 Task: Create a due date automation trigger when advanced on, on the wednesday before a card is due add fields without custom field "Resume" set to a number greater than 1 and greater or equal to 10 at 11:00 AM.
Action: Mouse moved to (1000, 73)
Screenshot: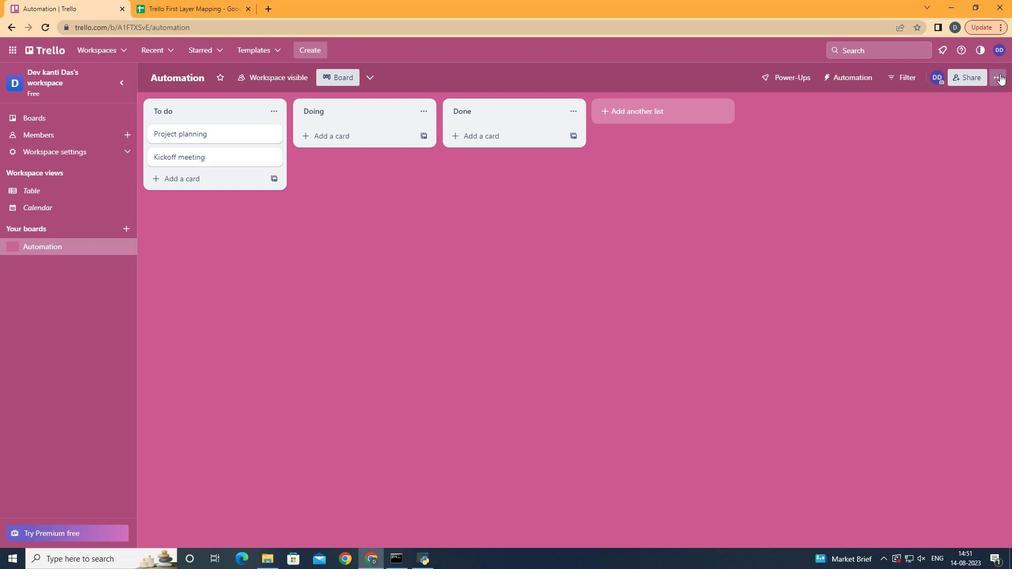 
Action: Mouse pressed left at (1000, 73)
Screenshot: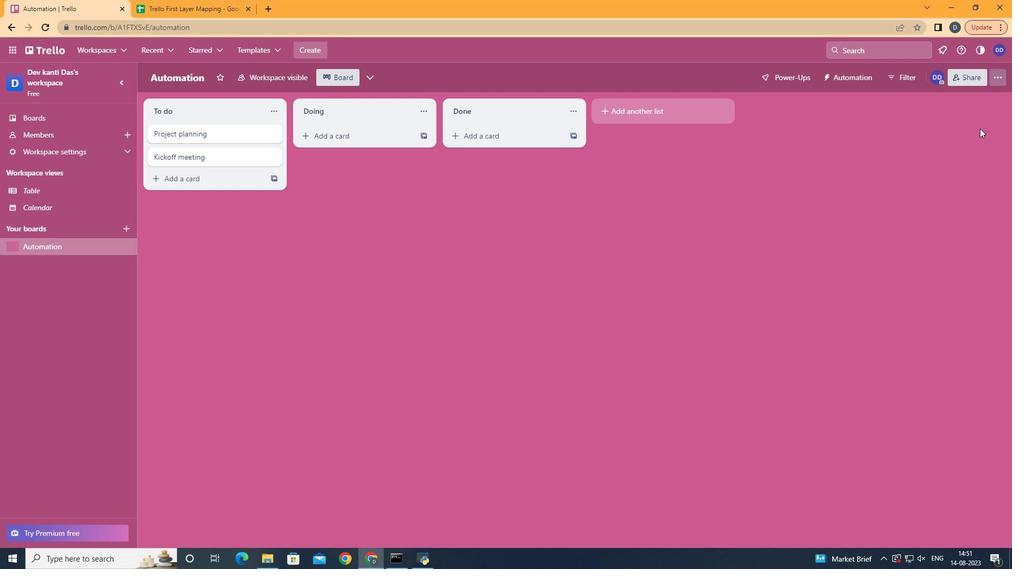 
Action: Mouse moved to (943, 229)
Screenshot: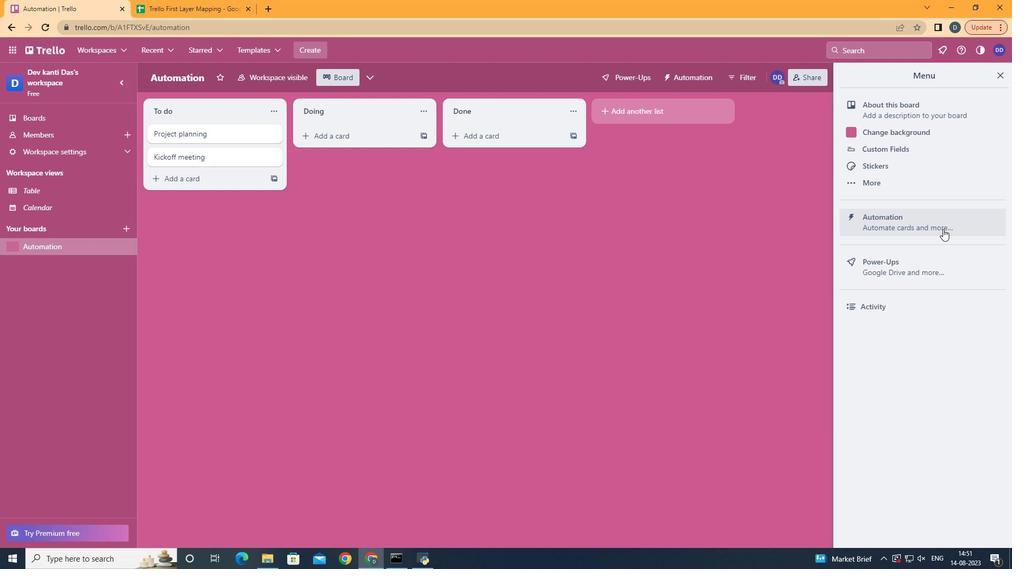 
Action: Mouse pressed left at (943, 229)
Screenshot: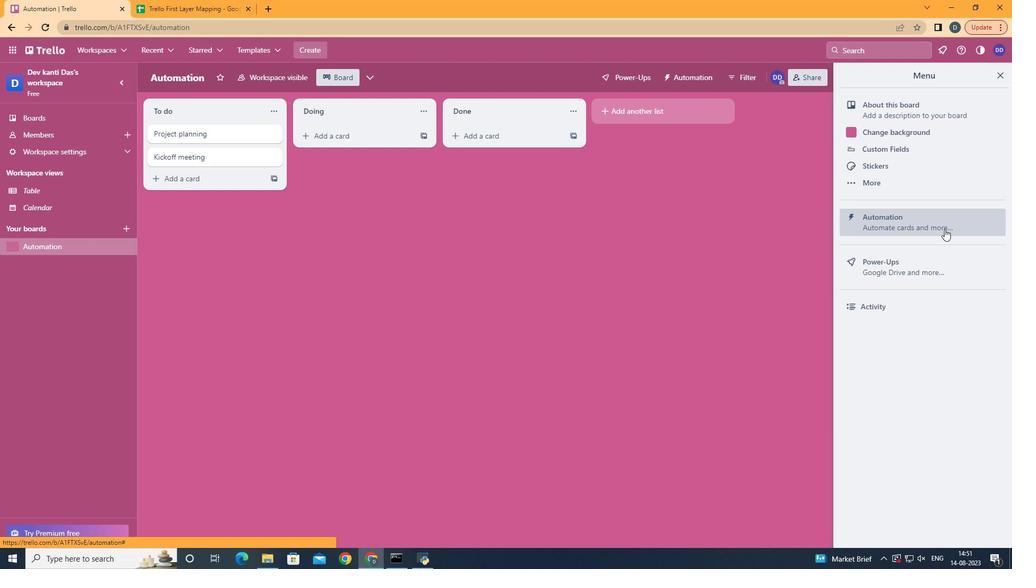 
Action: Mouse moved to (198, 213)
Screenshot: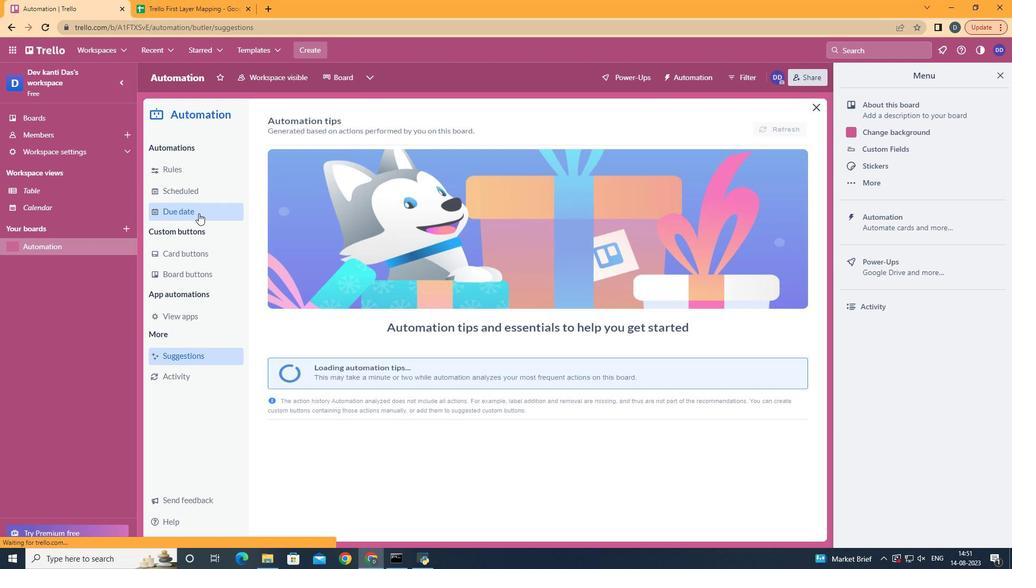 
Action: Mouse pressed left at (198, 213)
Screenshot: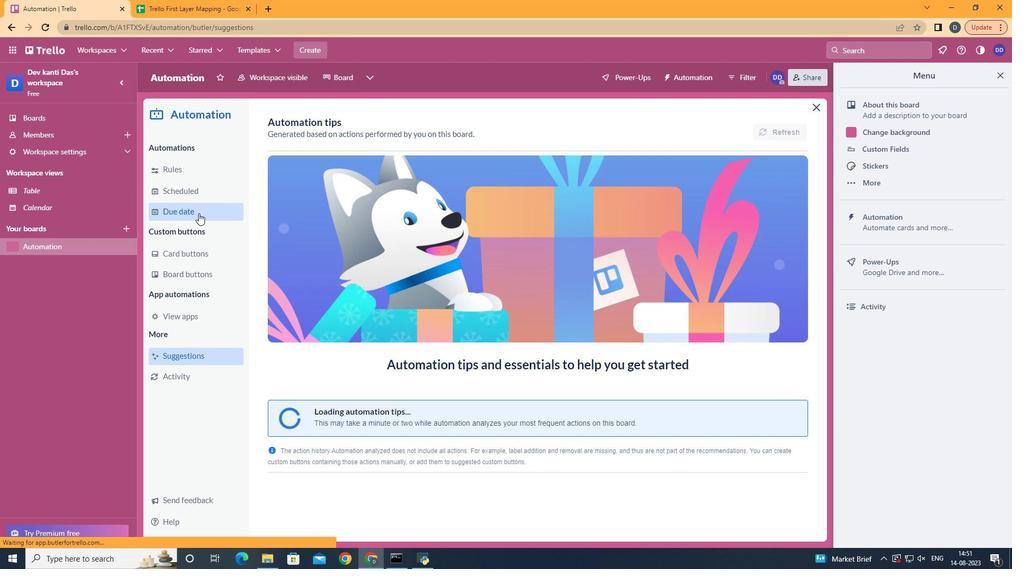 
Action: Mouse moved to (734, 128)
Screenshot: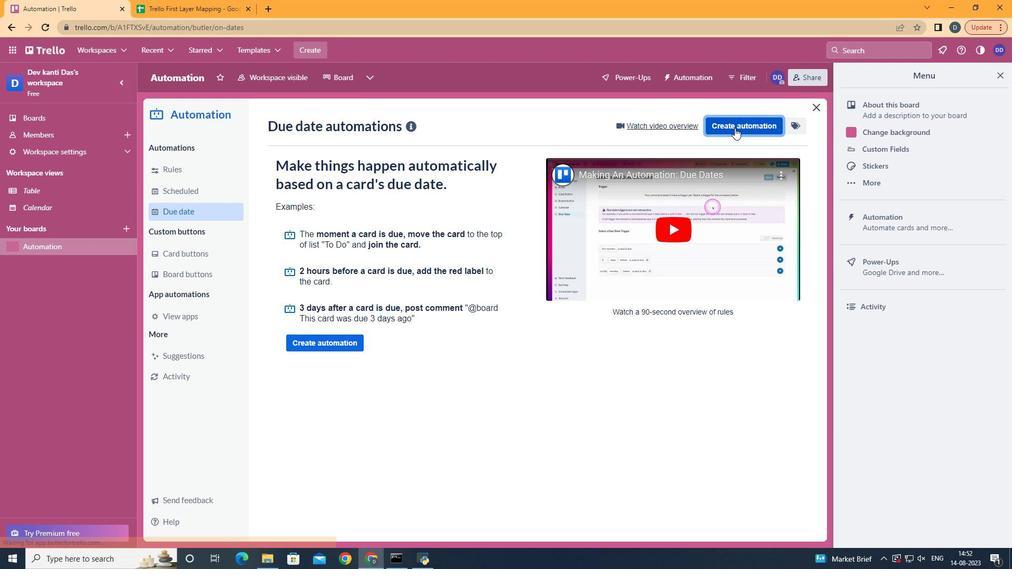 
Action: Mouse pressed left at (734, 128)
Screenshot: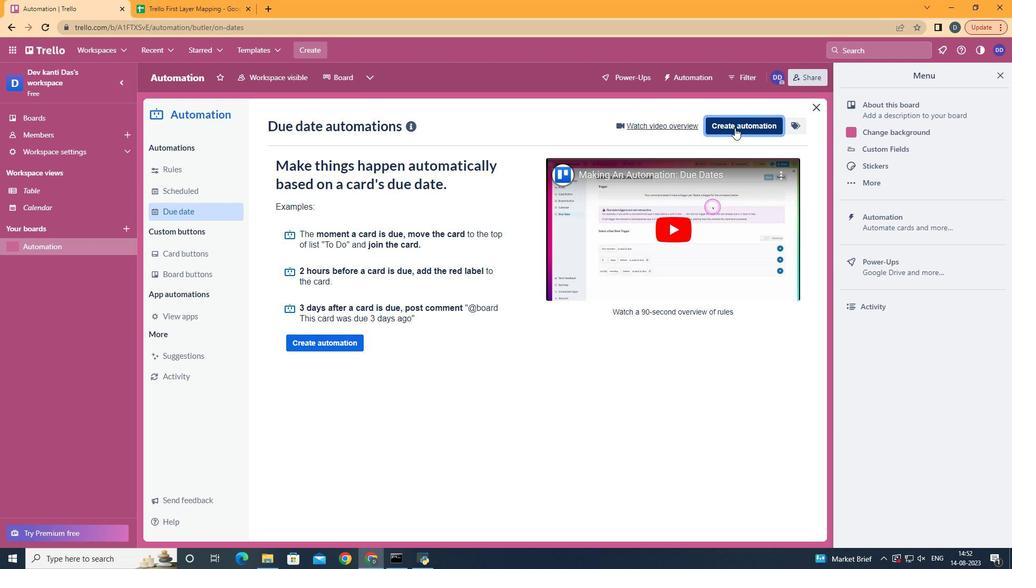 
Action: Mouse moved to (506, 228)
Screenshot: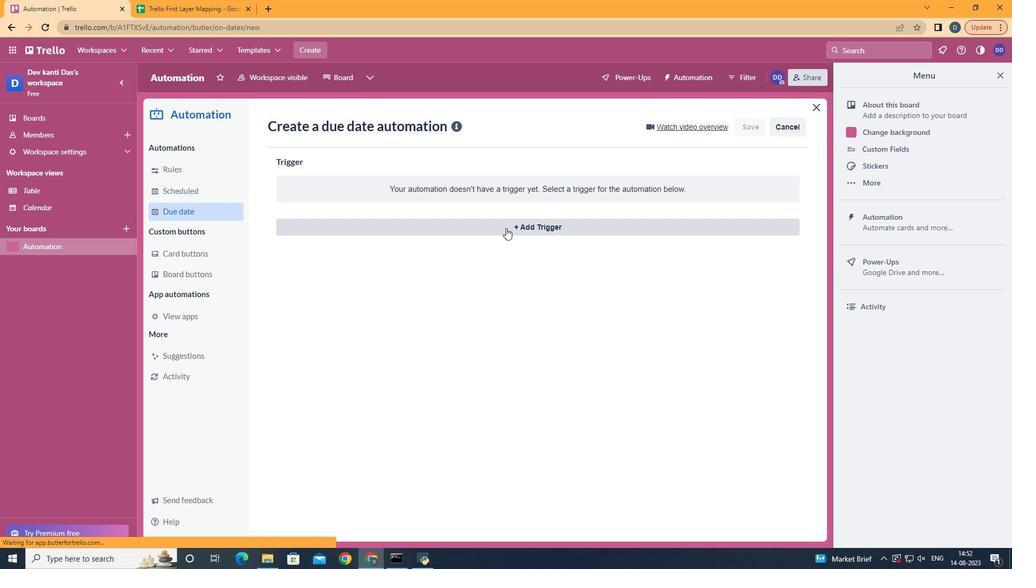 
Action: Mouse pressed left at (506, 228)
Screenshot: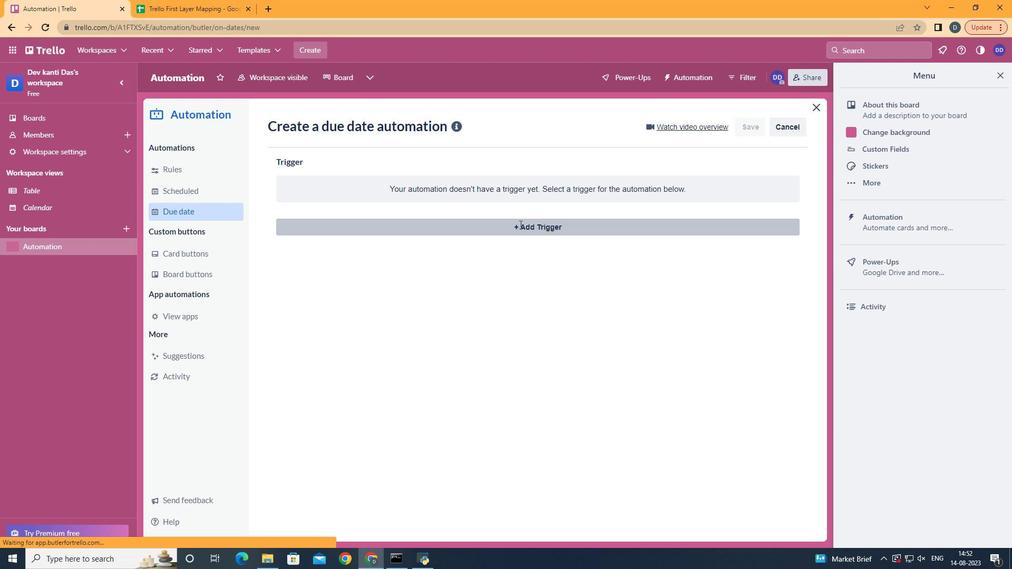 
Action: Mouse moved to (342, 312)
Screenshot: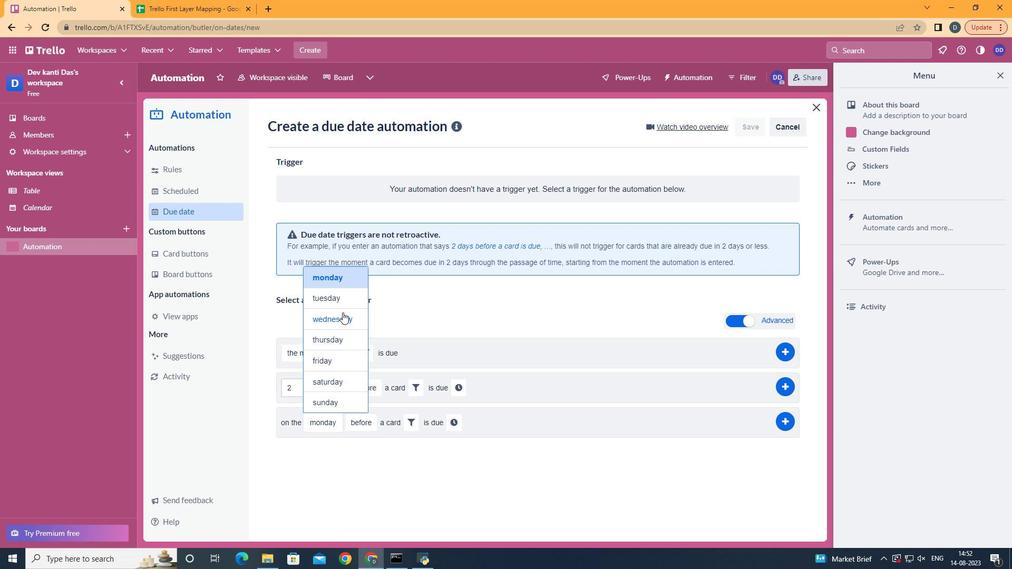 
Action: Mouse pressed left at (342, 312)
Screenshot: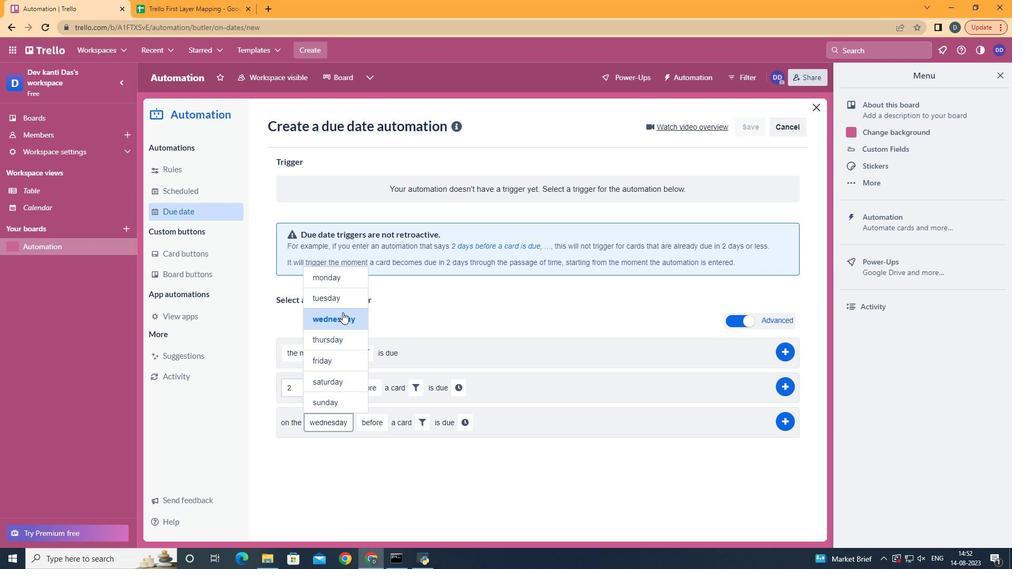 
Action: Mouse moved to (409, 425)
Screenshot: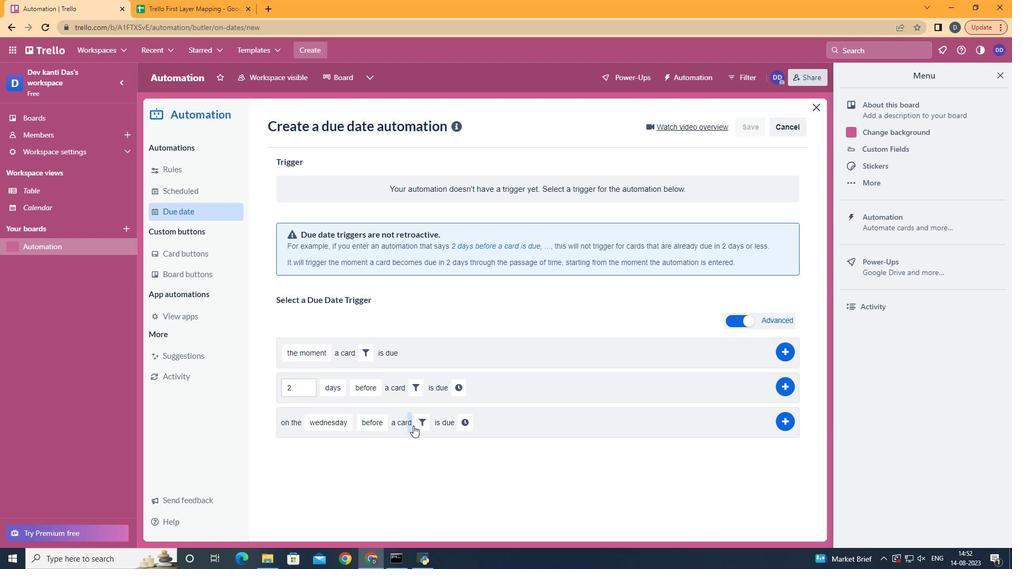 
Action: Mouse pressed left at (409, 425)
Screenshot: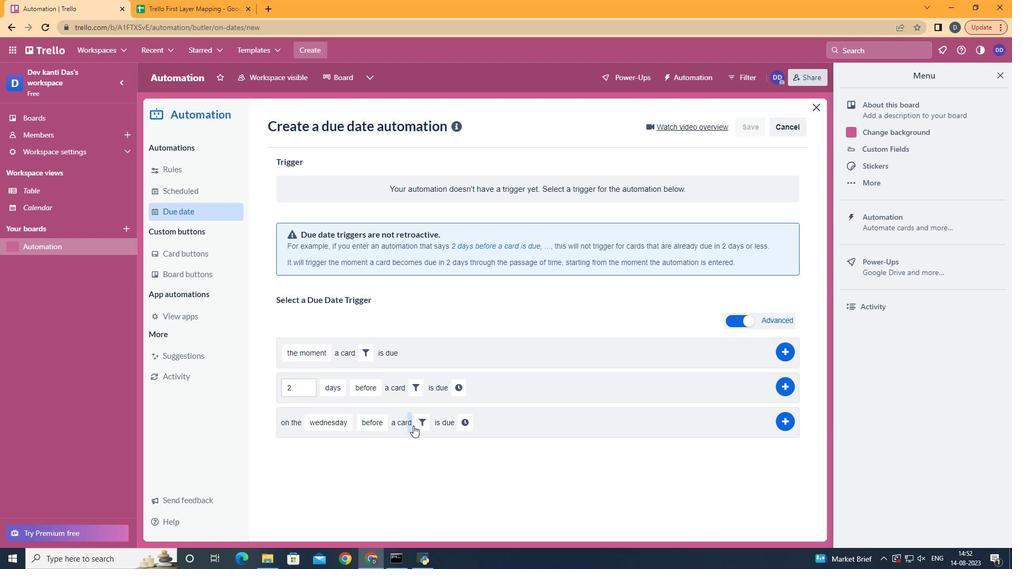 
Action: Mouse moved to (414, 425)
Screenshot: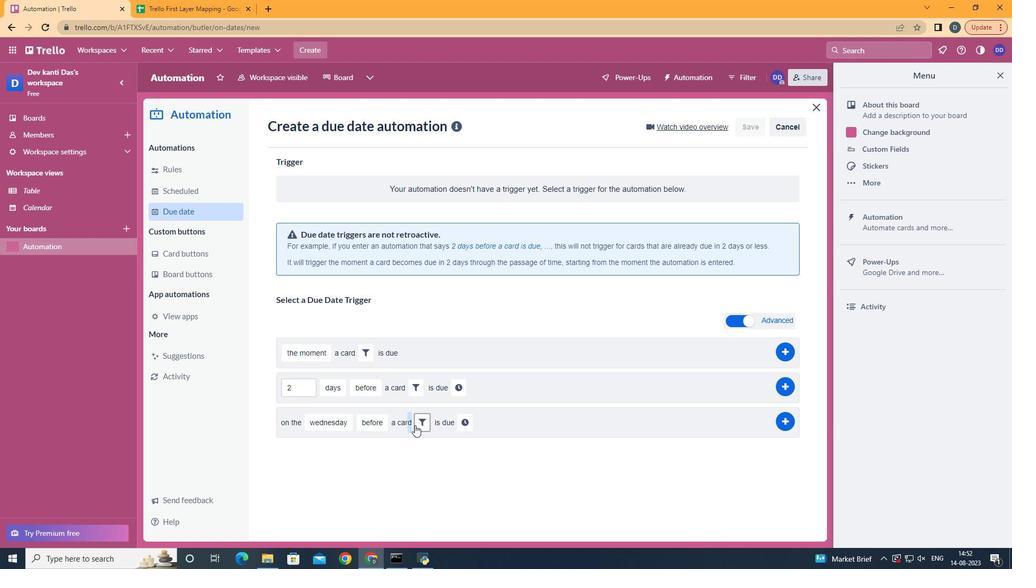 
Action: Mouse pressed left at (414, 425)
Screenshot: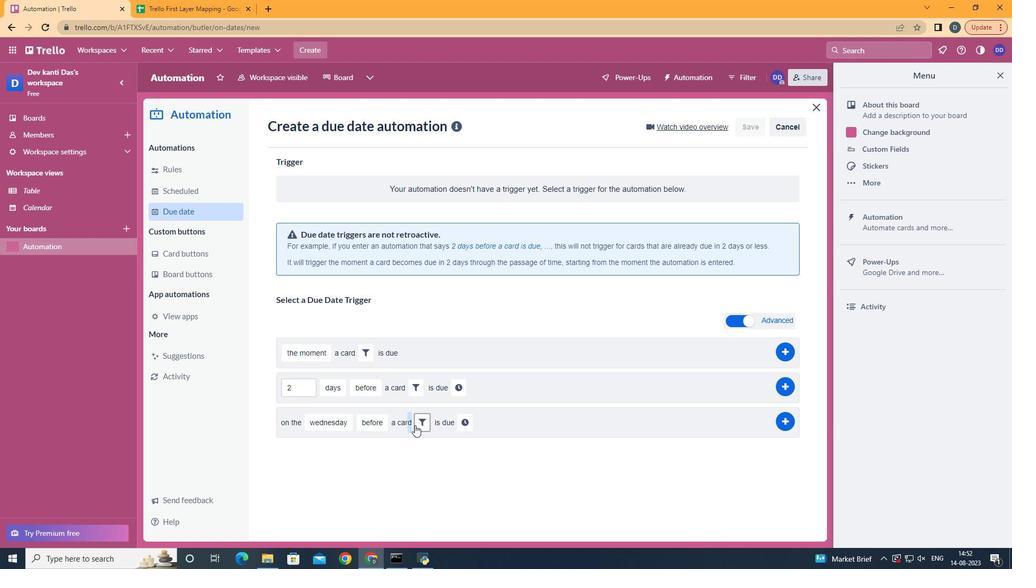 
Action: Mouse moved to (579, 450)
Screenshot: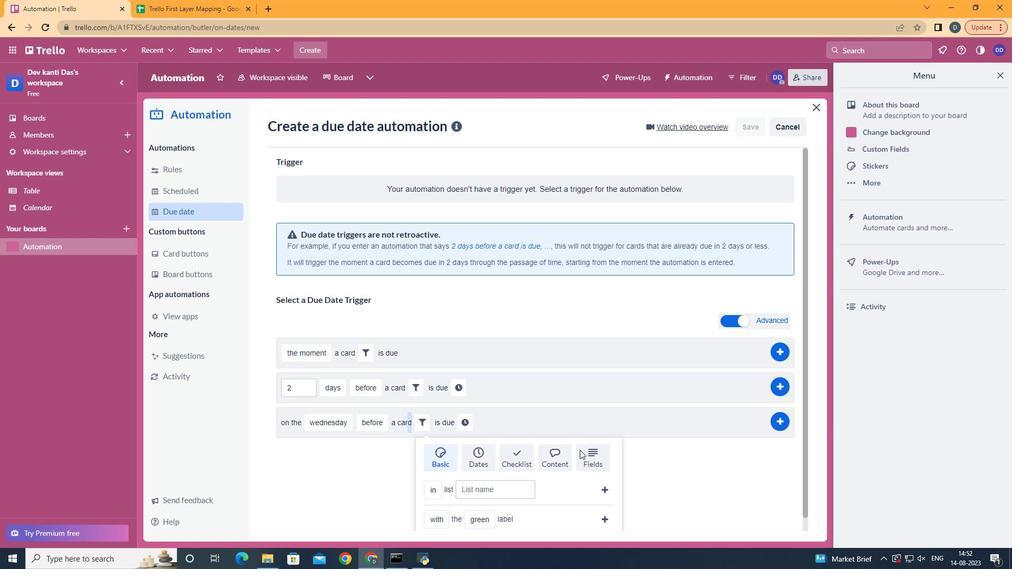 
Action: Mouse pressed left at (579, 450)
Screenshot: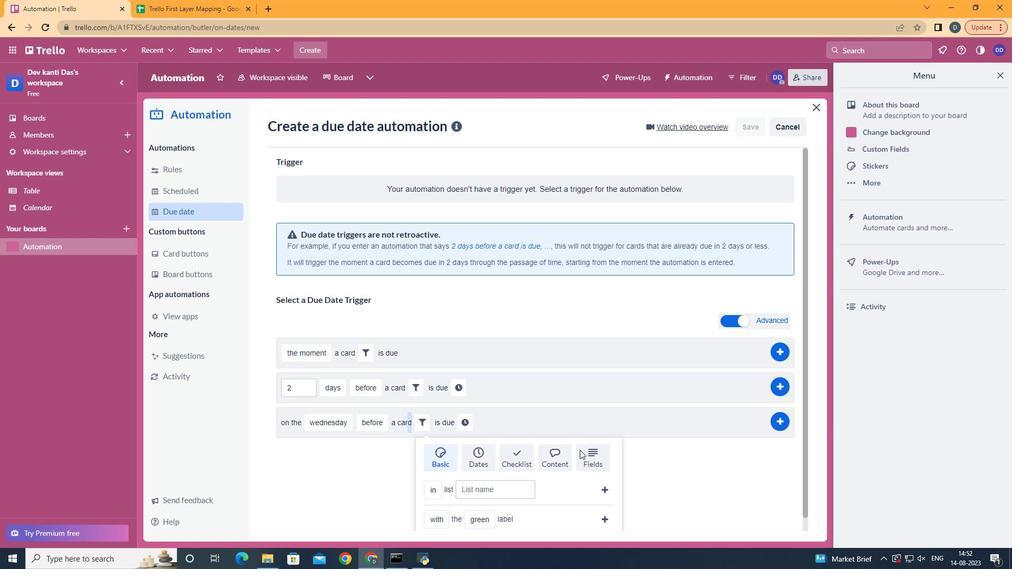 
Action: Mouse scrolled (579, 449) with delta (0, 0)
Screenshot: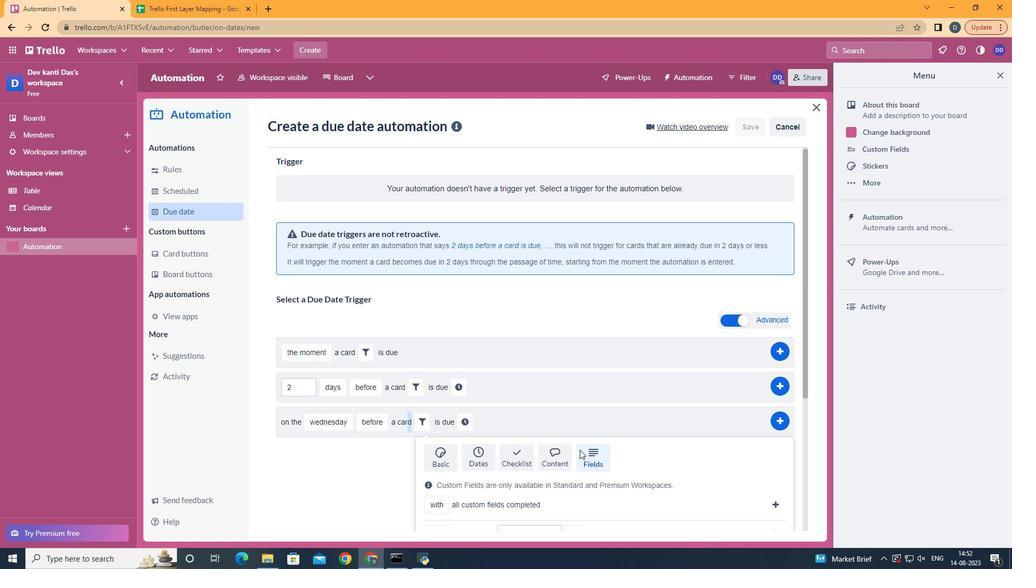 
Action: Mouse scrolled (579, 449) with delta (0, 0)
Screenshot: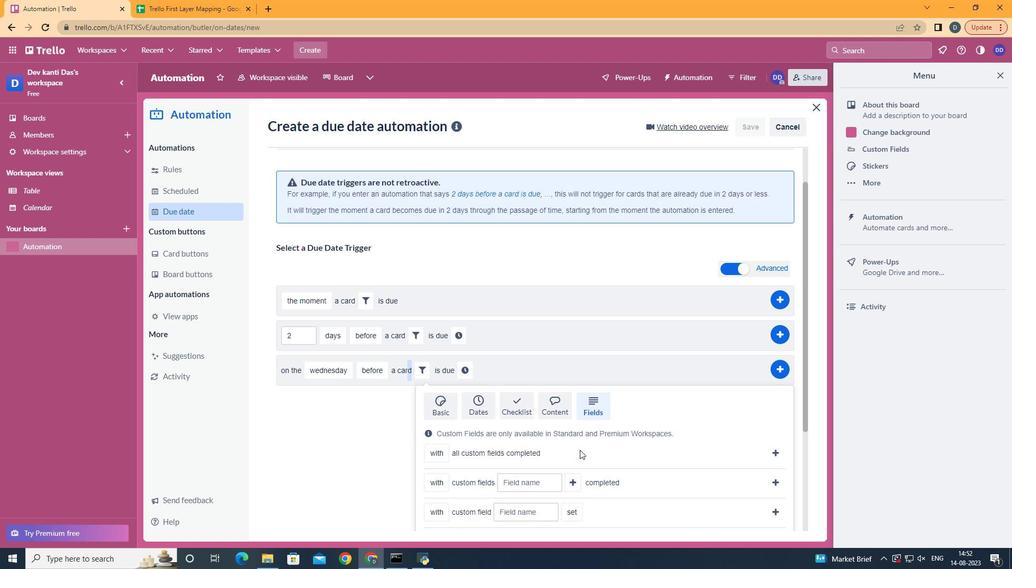 
Action: Mouse scrolled (579, 449) with delta (0, 0)
Screenshot: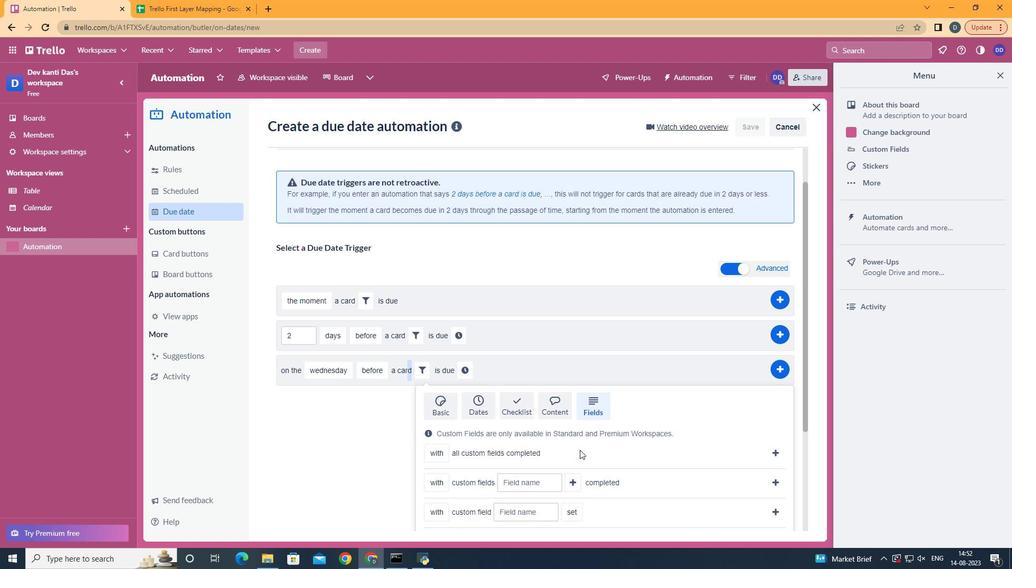 
Action: Mouse scrolled (579, 449) with delta (0, 0)
Screenshot: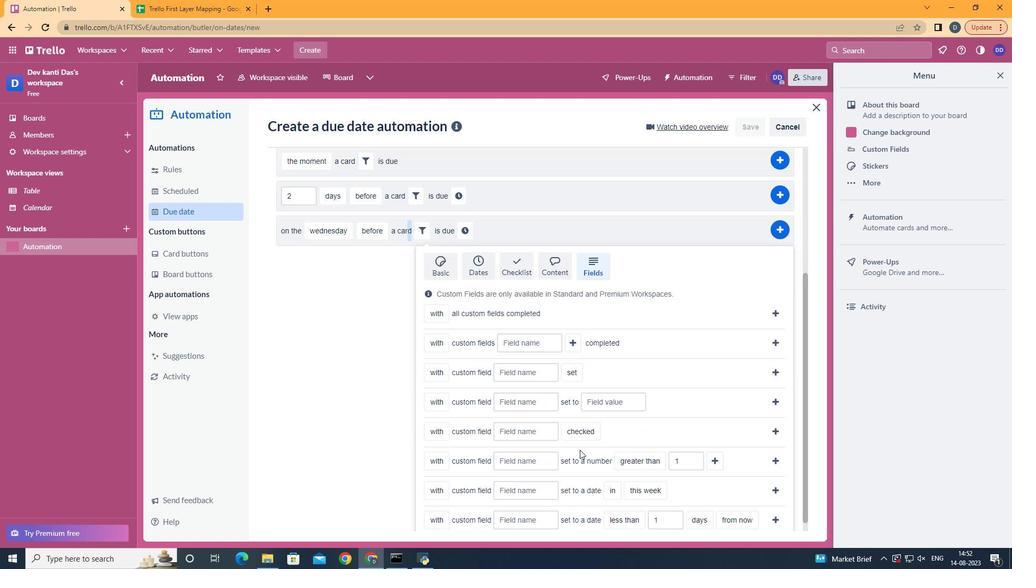 
Action: Mouse scrolled (579, 449) with delta (0, 0)
Screenshot: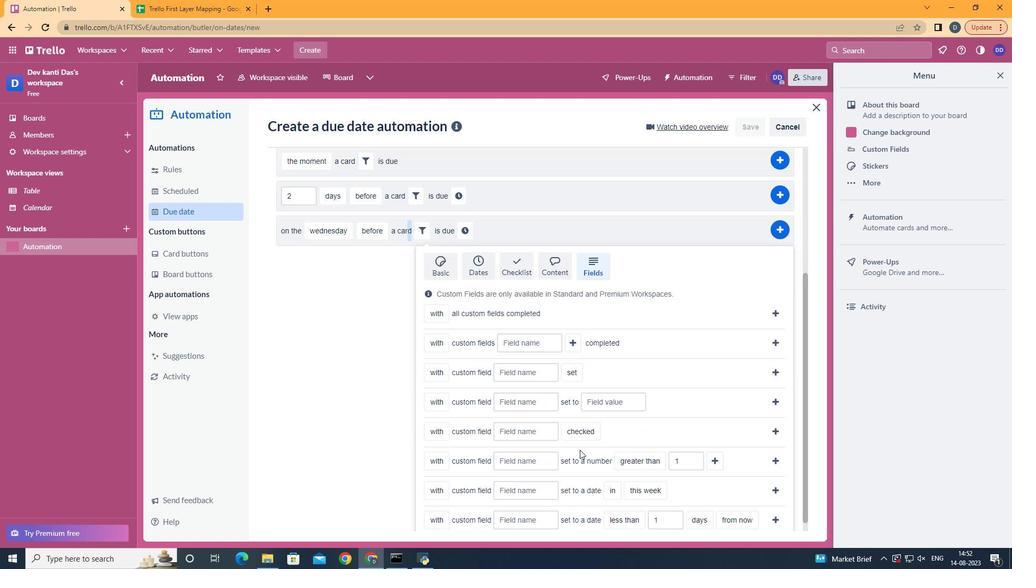 
Action: Mouse scrolled (579, 449) with delta (0, 0)
Screenshot: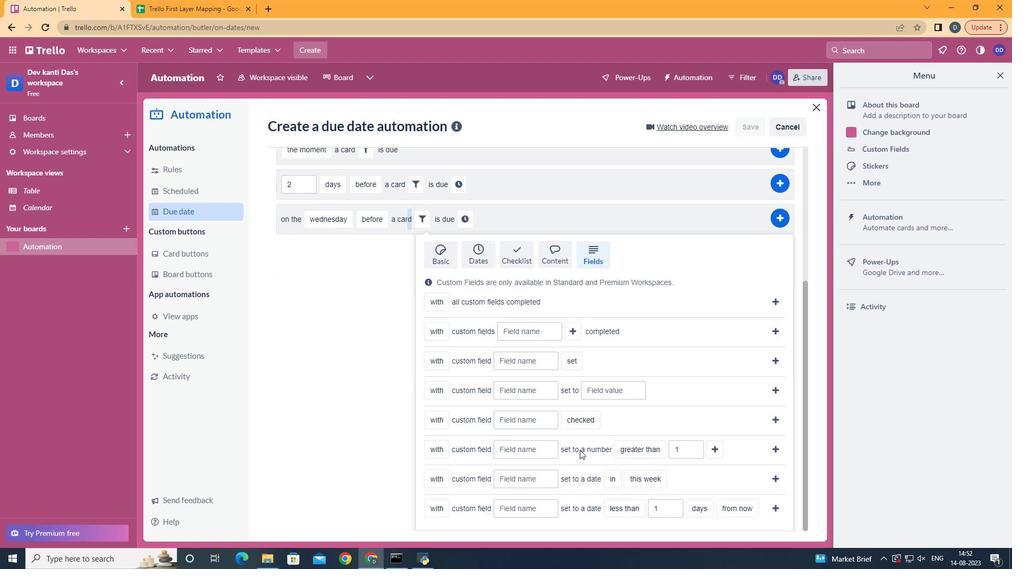 
Action: Mouse scrolled (579, 449) with delta (0, 0)
Screenshot: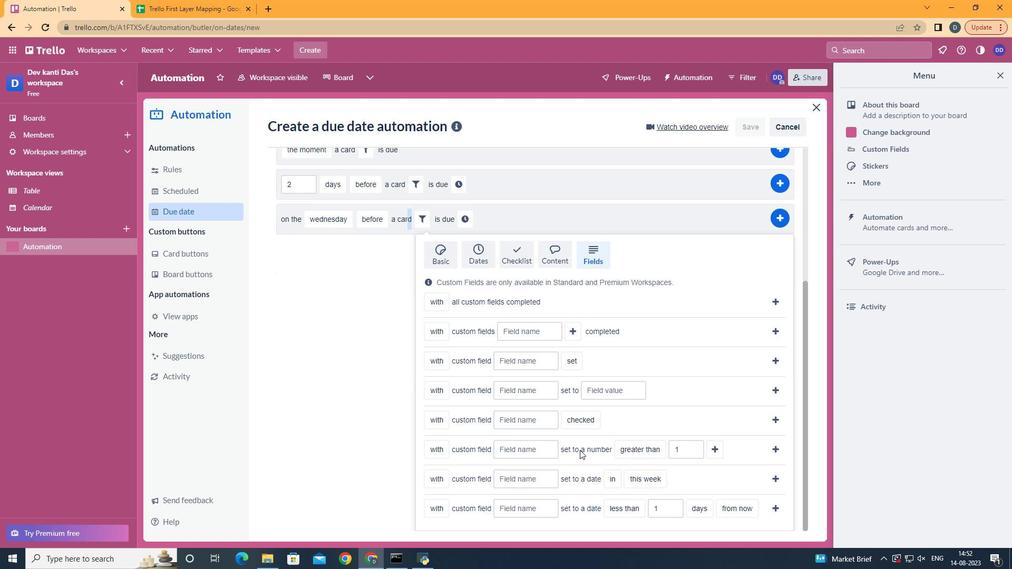 
Action: Mouse scrolled (579, 449) with delta (0, 0)
Screenshot: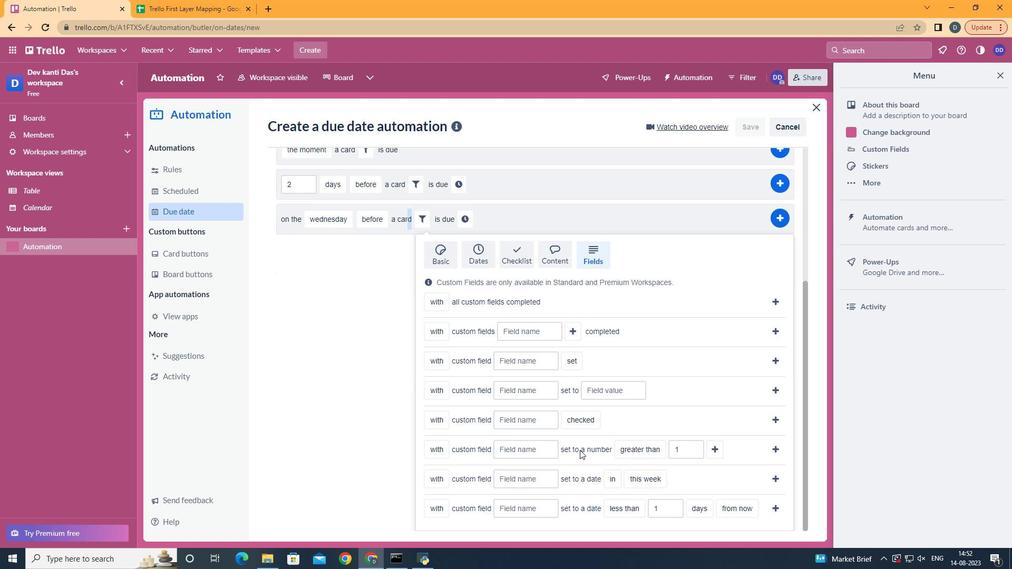 
Action: Mouse scrolled (579, 449) with delta (0, 0)
Screenshot: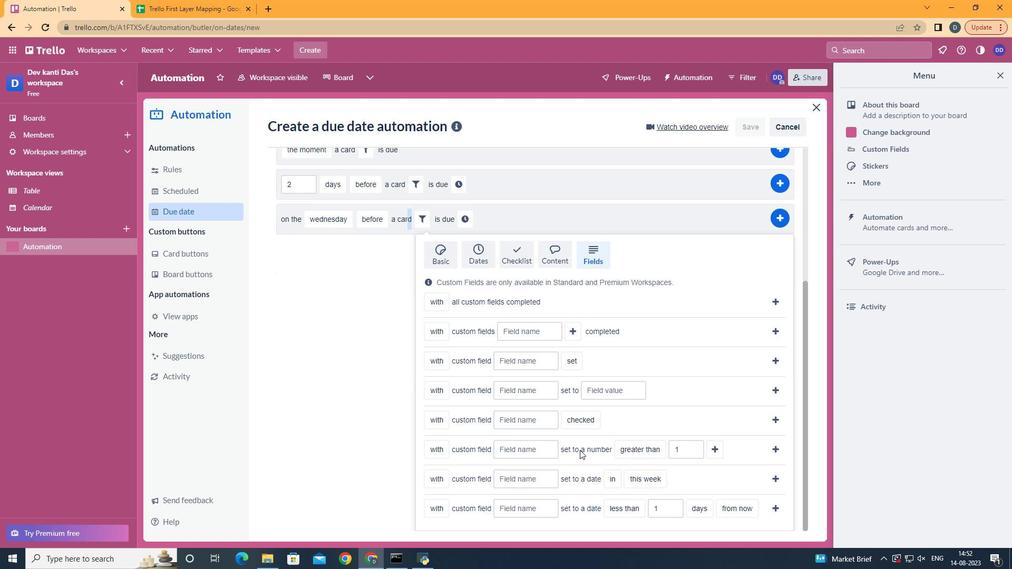 
Action: Mouse scrolled (579, 449) with delta (0, 0)
Screenshot: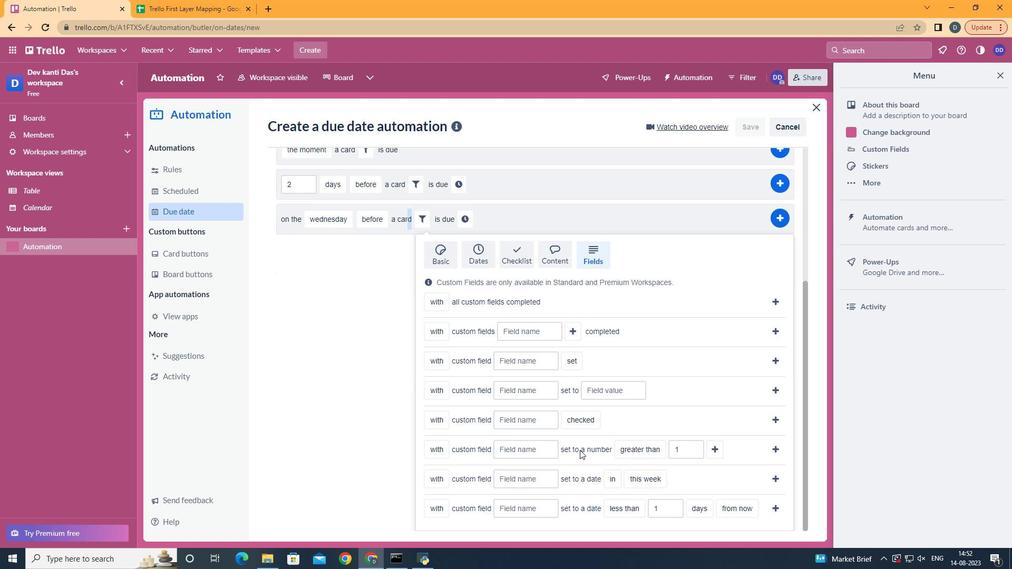 
Action: Mouse scrolled (579, 449) with delta (0, 0)
Screenshot: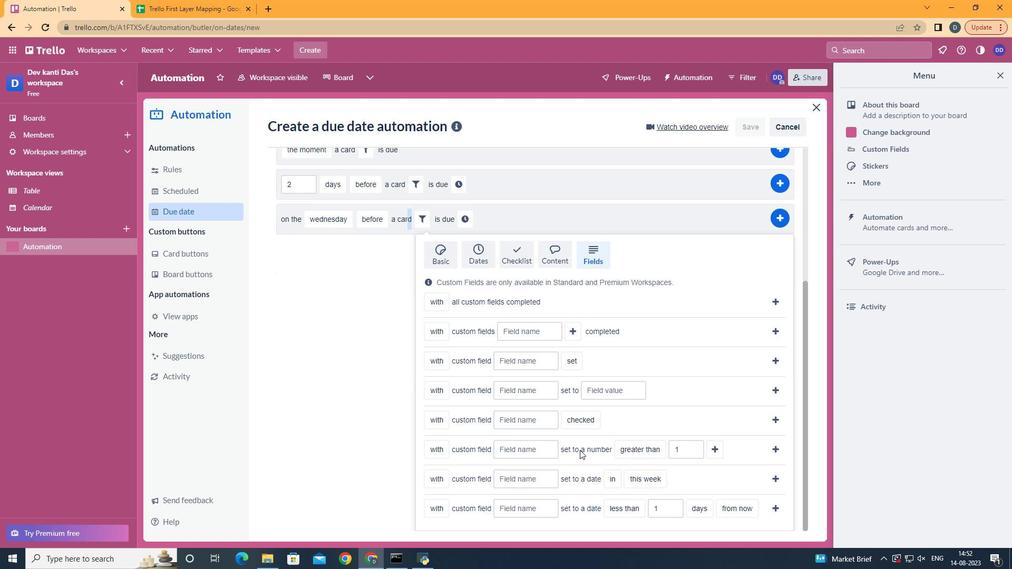 
Action: Mouse moved to (450, 489)
Screenshot: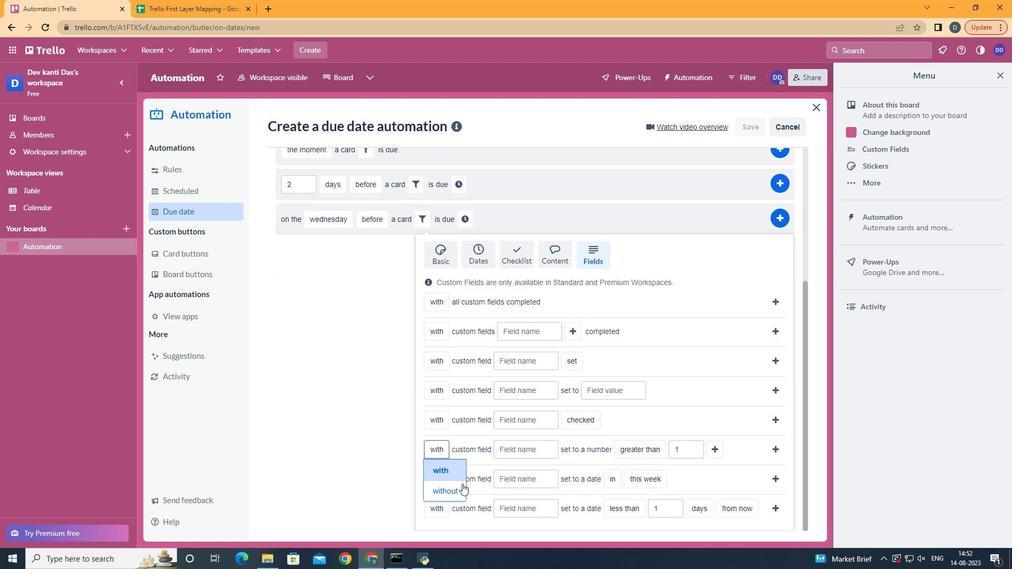 
Action: Mouse pressed left at (450, 489)
Screenshot: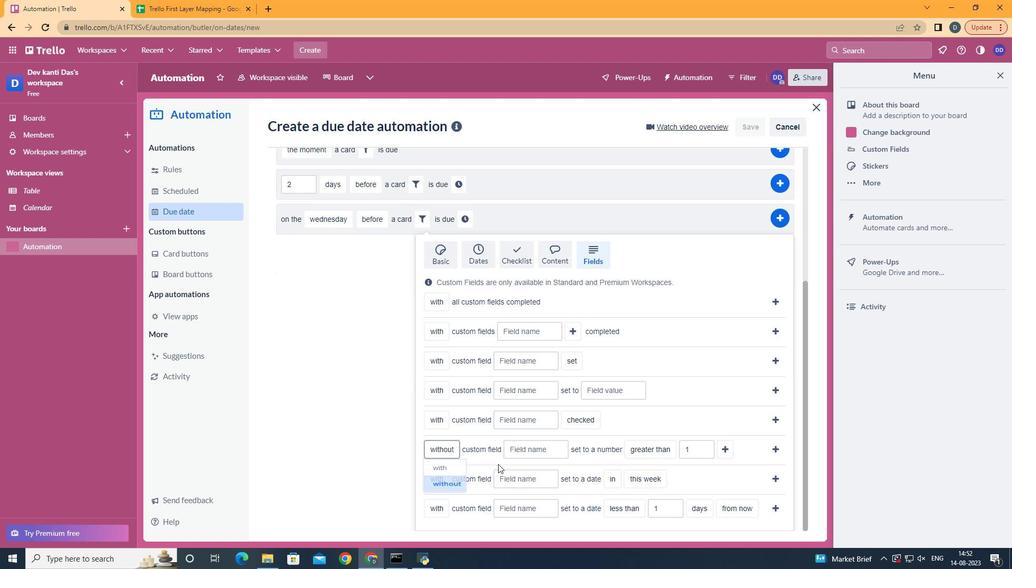 
Action: Mouse moved to (521, 449)
Screenshot: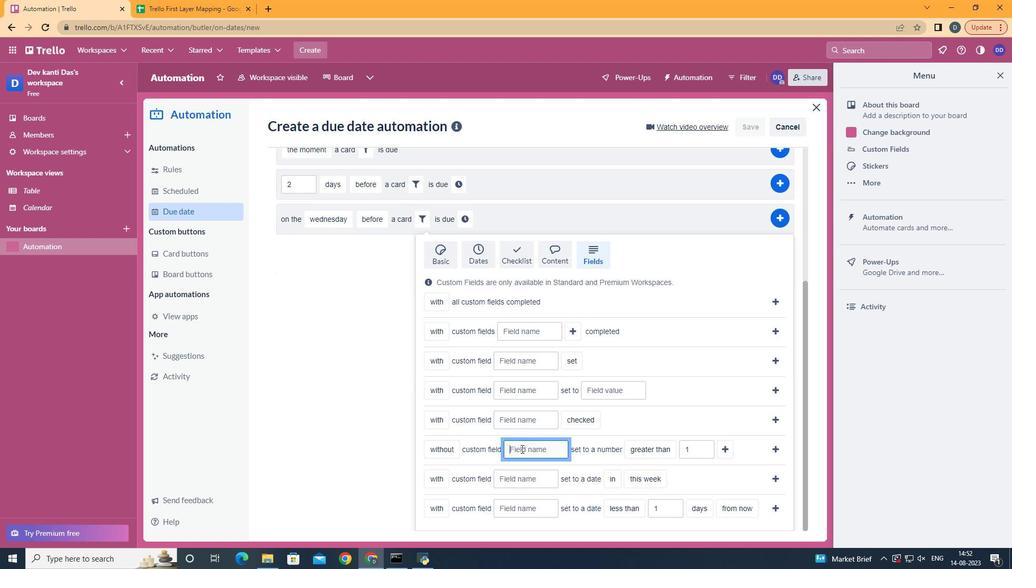 
Action: Mouse pressed left at (521, 449)
Screenshot: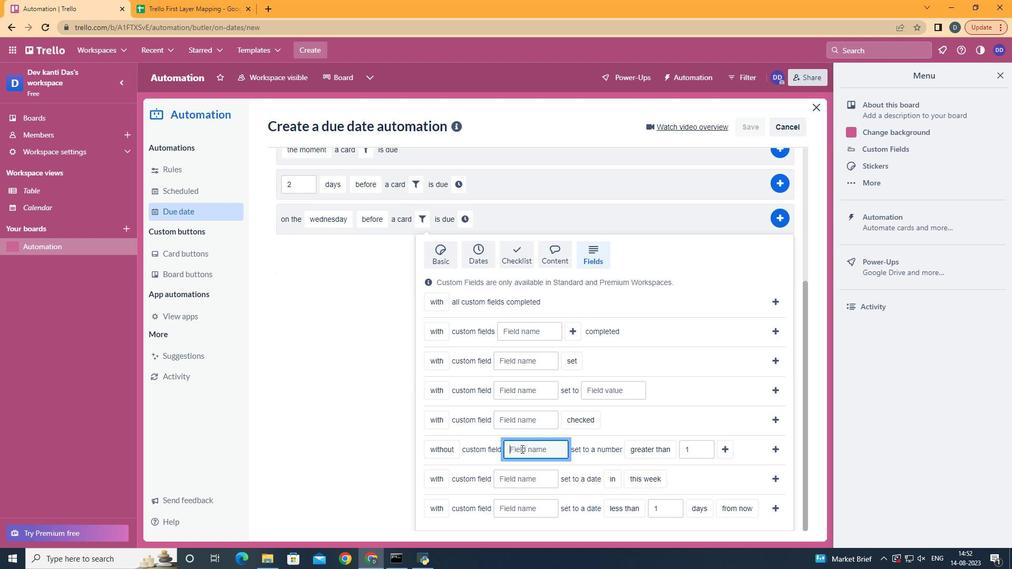 
Action: Key pressed <Key.shift>Resume
Screenshot: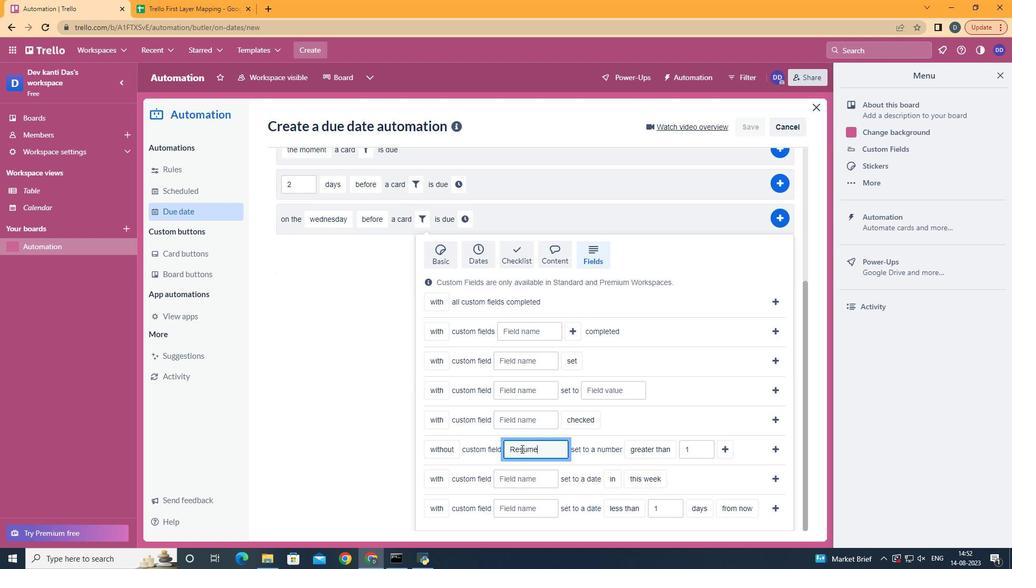 
Action: Mouse moved to (719, 454)
Screenshot: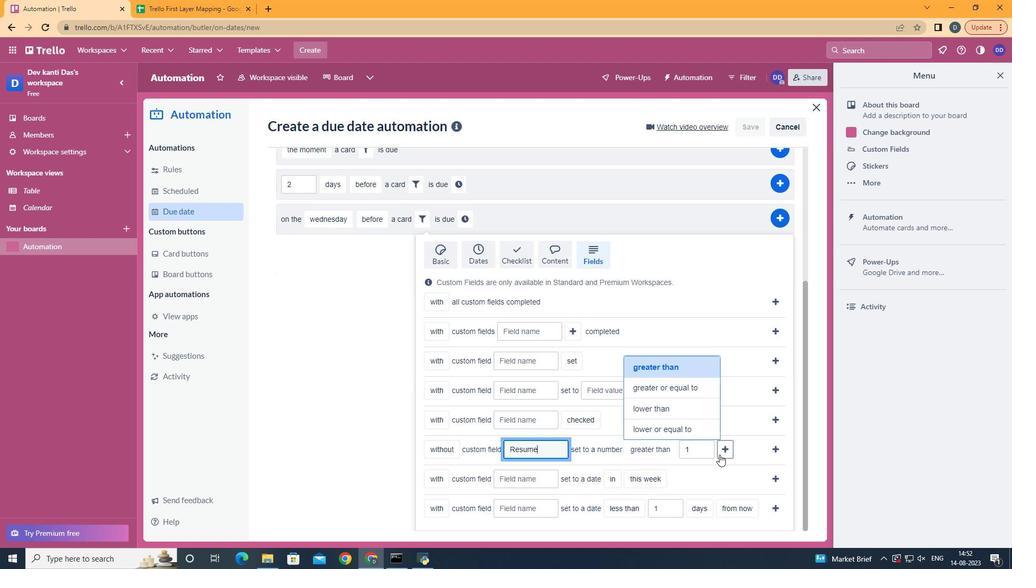 
Action: Mouse pressed left at (719, 454)
Screenshot: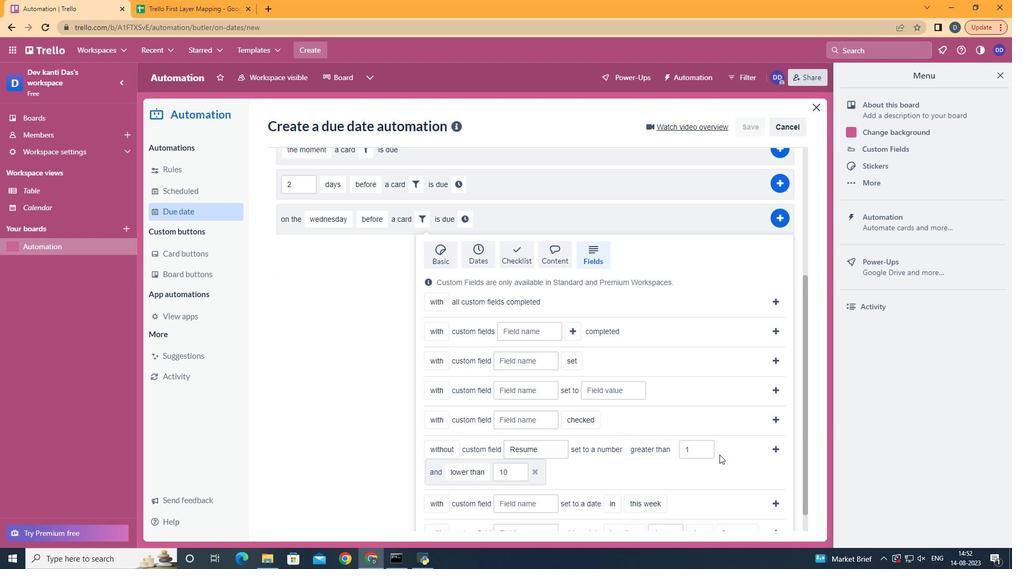 
Action: Mouse moved to (487, 449)
Screenshot: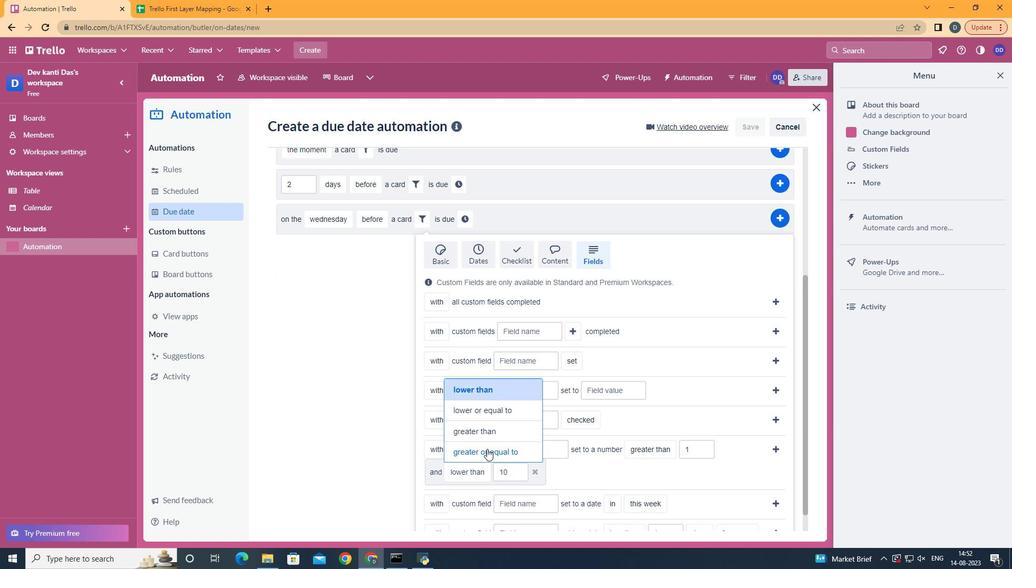 
Action: Mouse pressed left at (487, 449)
Screenshot: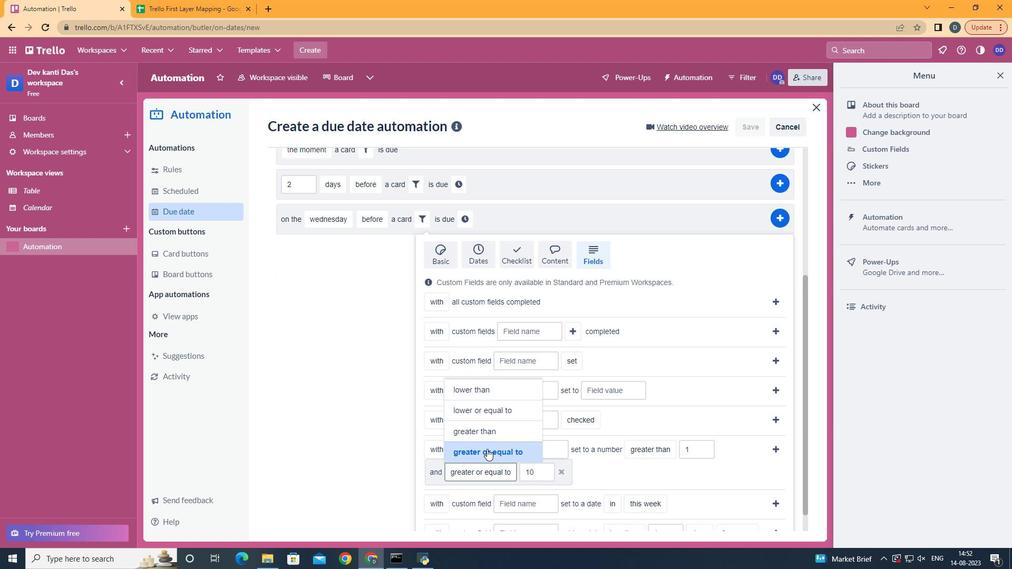 
Action: Mouse moved to (768, 443)
Screenshot: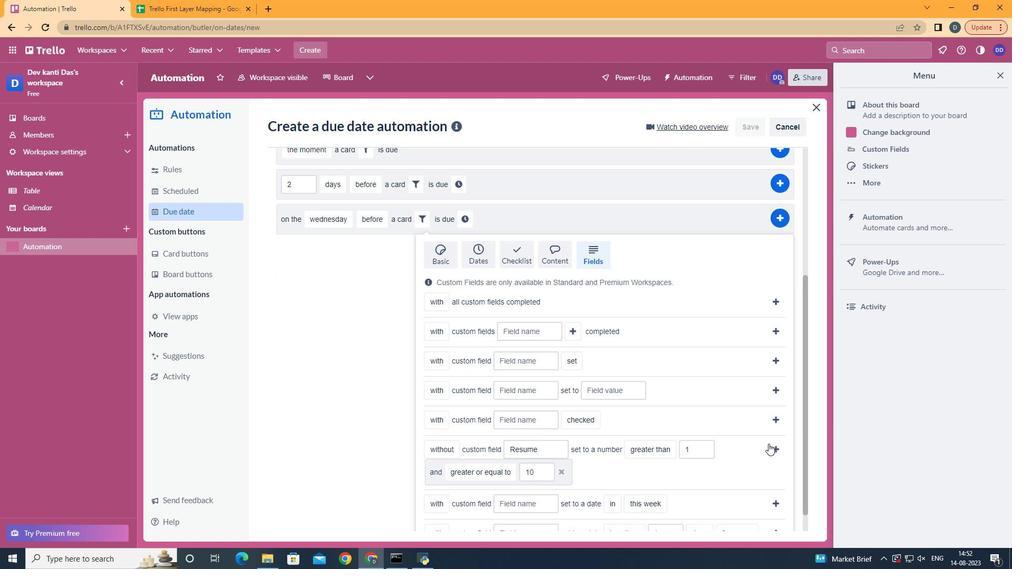 
Action: Mouse pressed left at (768, 443)
Screenshot: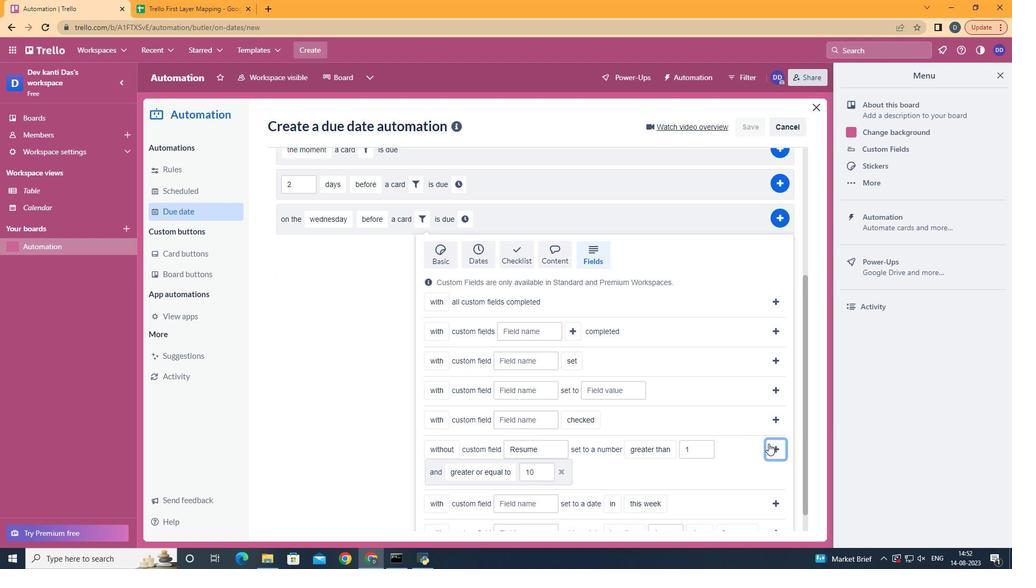 
Action: Mouse moved to (308, 446)
Screenshot: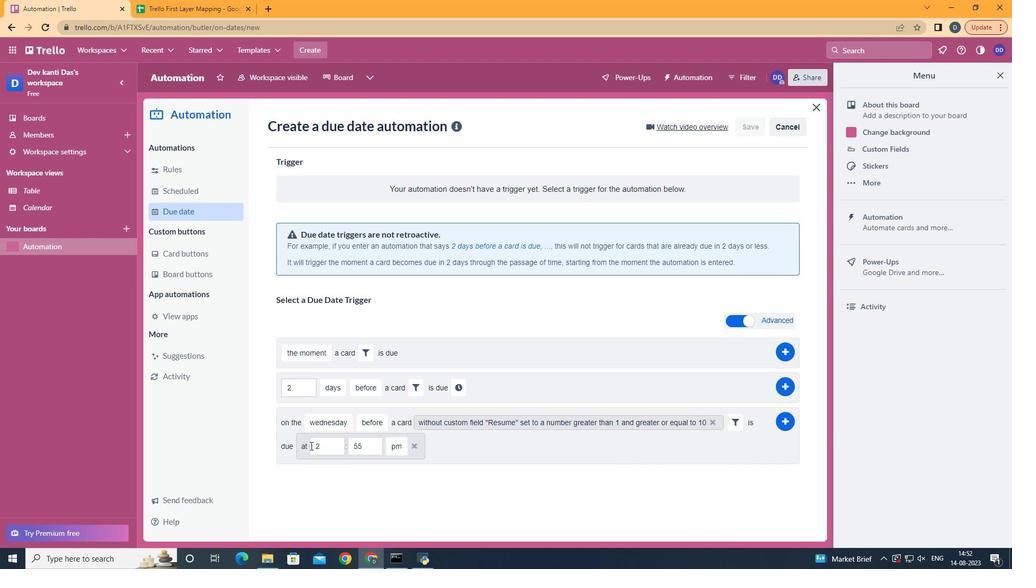 
Action: Mouse pressed left at (308, 446)
Screenshot: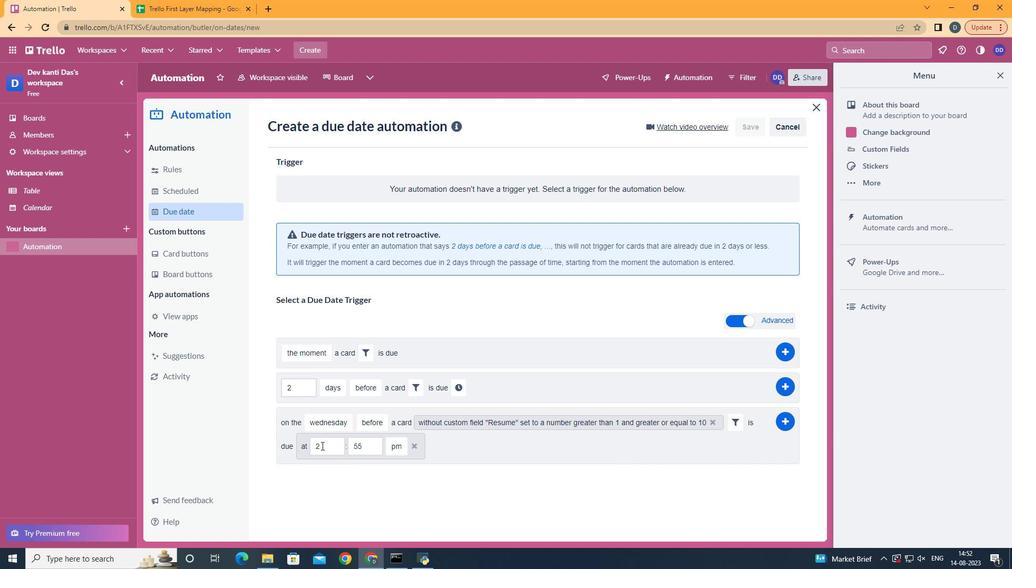 
Action: Mouse moved to (328, 446)
Screenshot: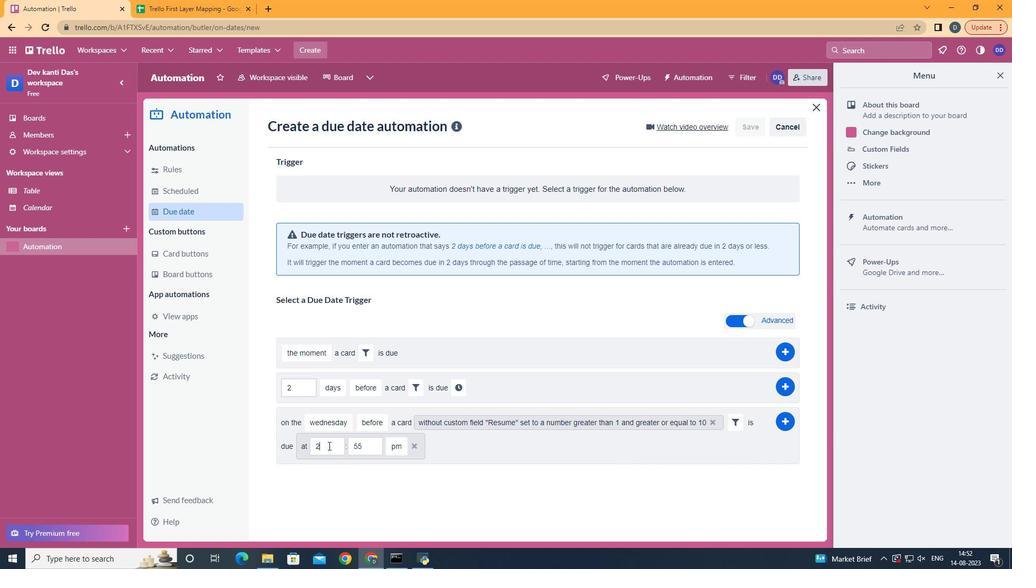 
Action: Mouse pressed left at (328, 446)
Screenshot: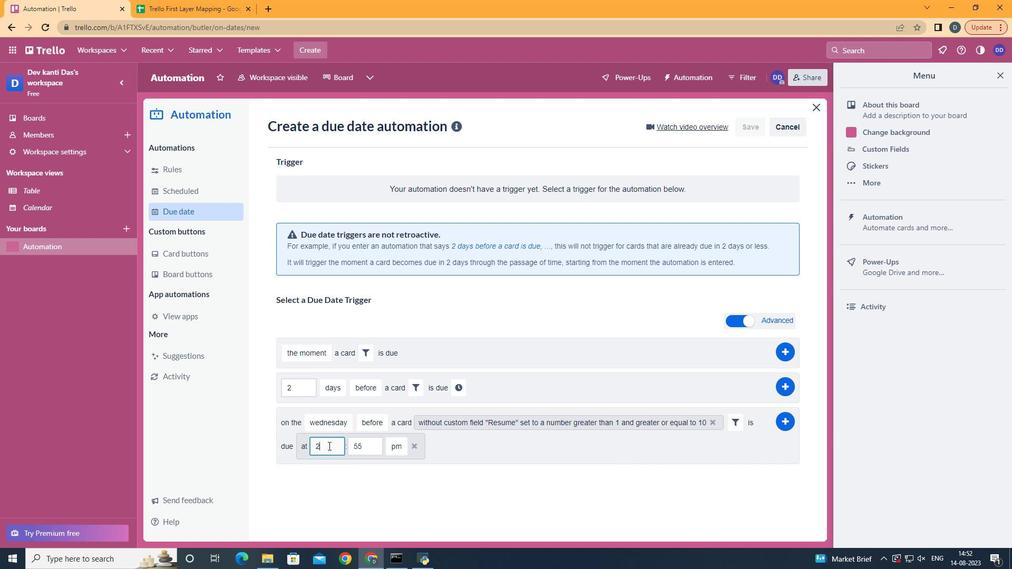 
Action: Key pressed <Key.backspace>11
Screenshot: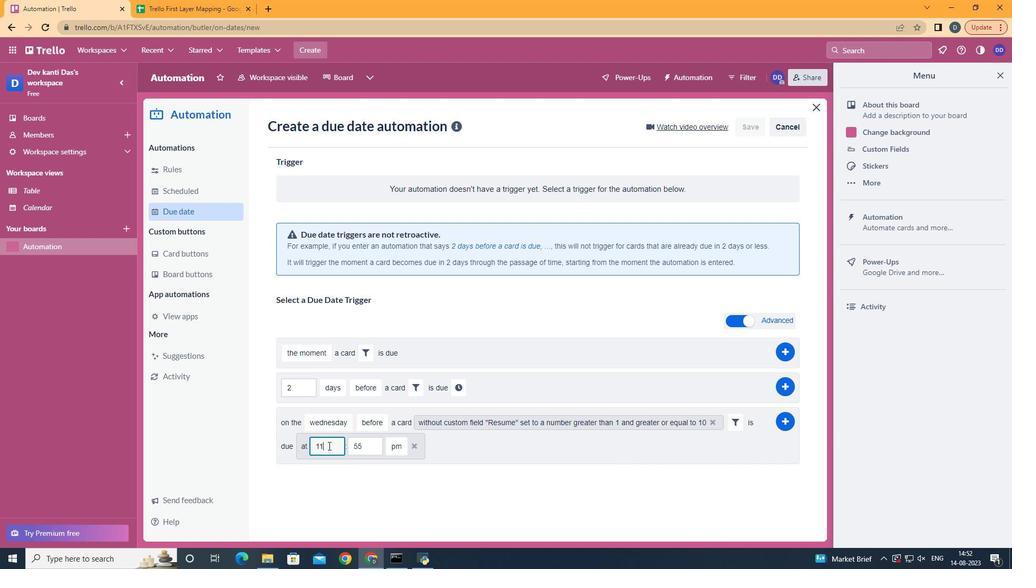 
Action: Mouse moved to (382, 444)
Screenshot: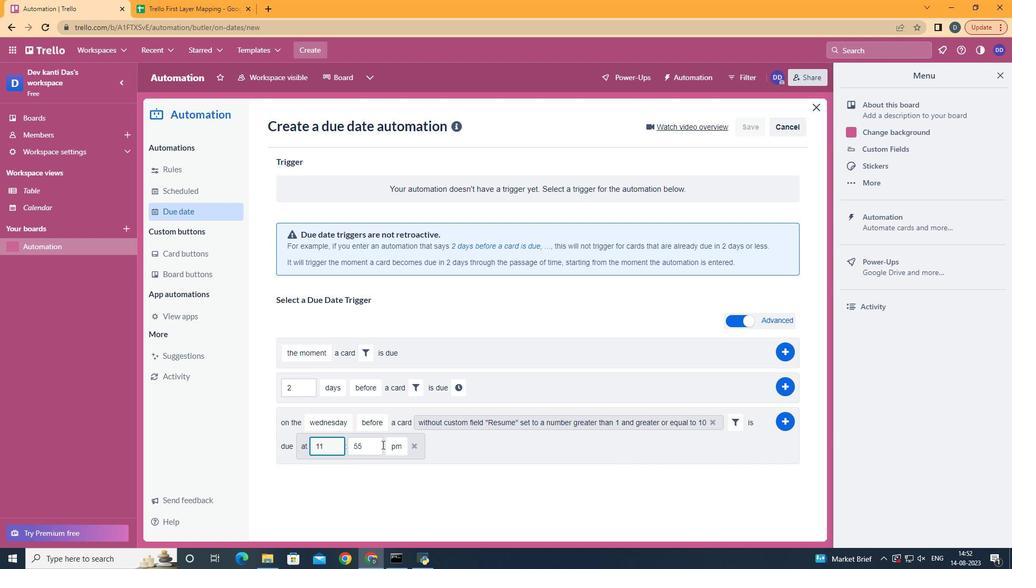 
Action: Mouse pressed left at (382, 444)
Screenshot: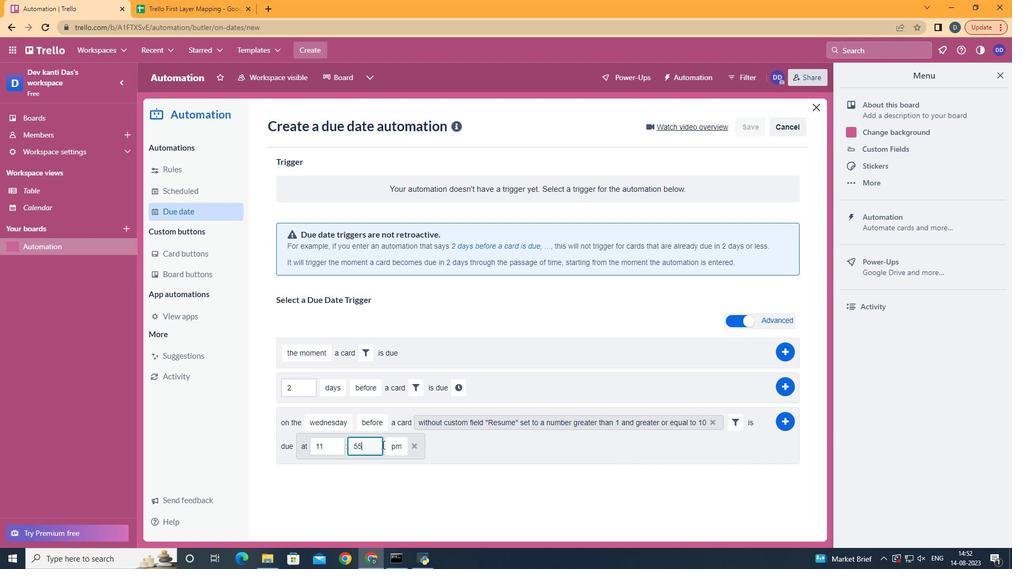 
Action: Key pressed <Key.backspace><Key.backspace>00
Screenshot: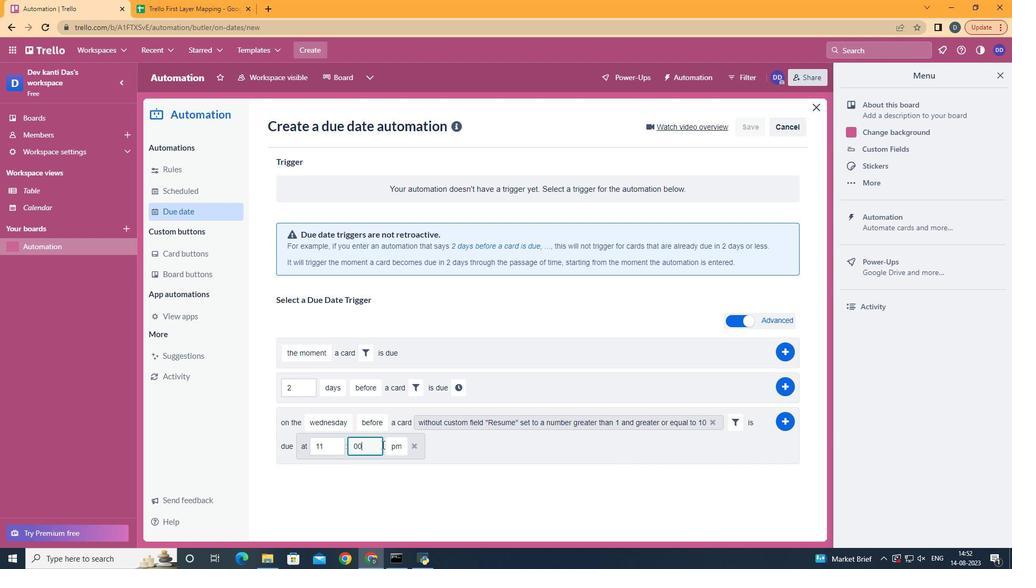 
Action: Mouse moved to (403, 461)
Screenshot: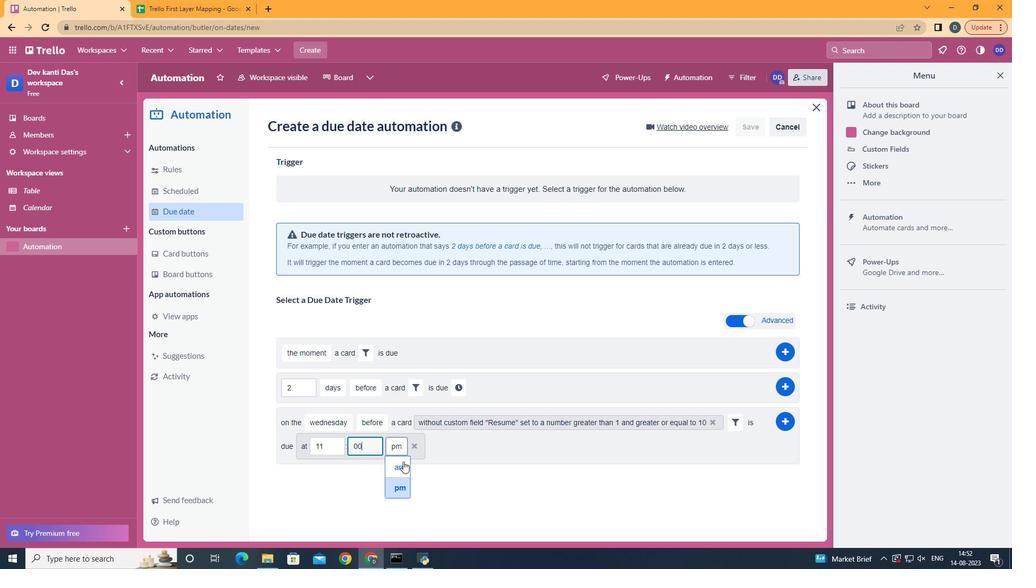 
Action: Mouse pressed left at (403, 461)
Screenshot: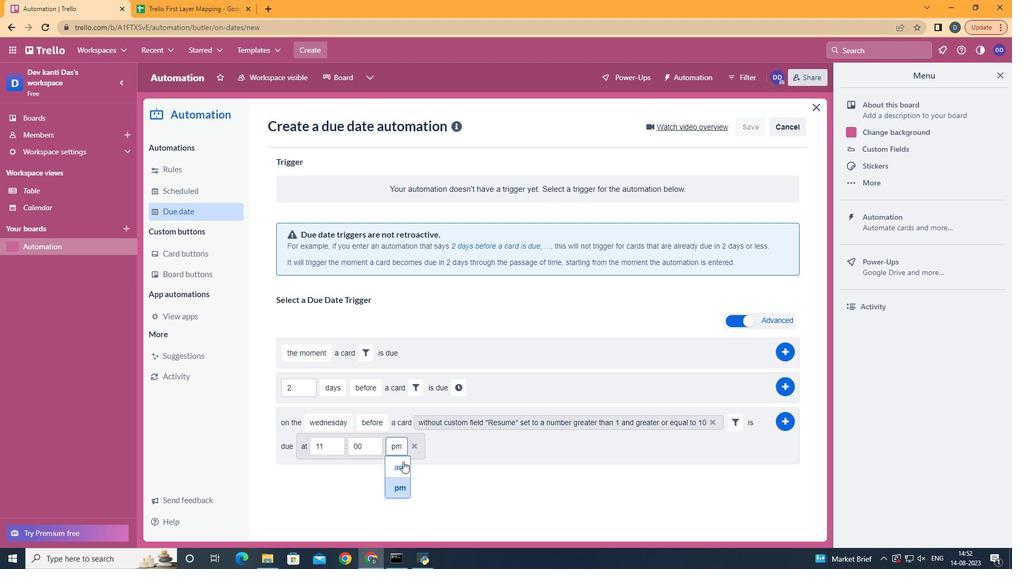 
Action: Mouse moved to (789, 419)
Screenshot: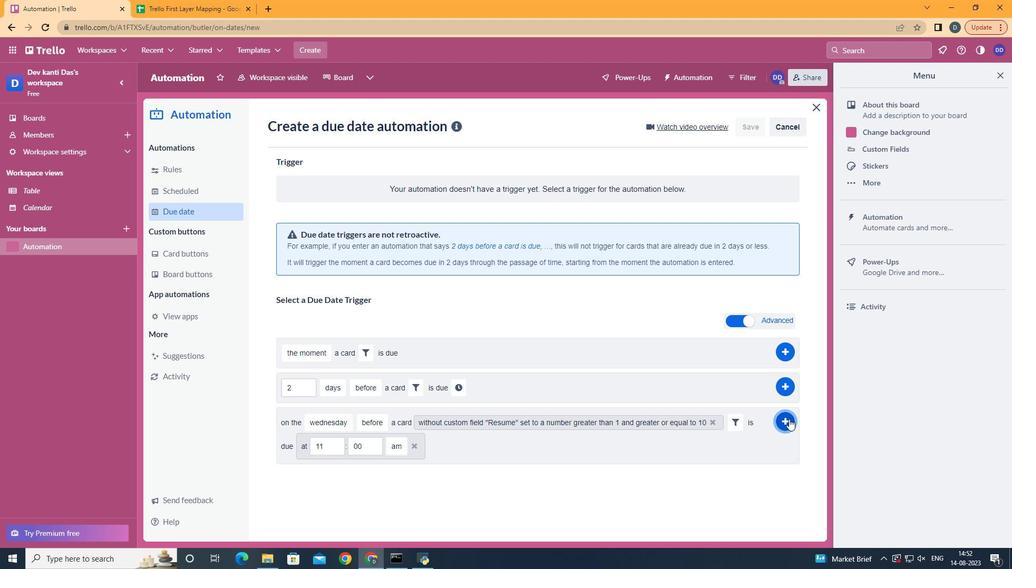 
Action: Mouse pressed left at (789, 419)
Screenshot: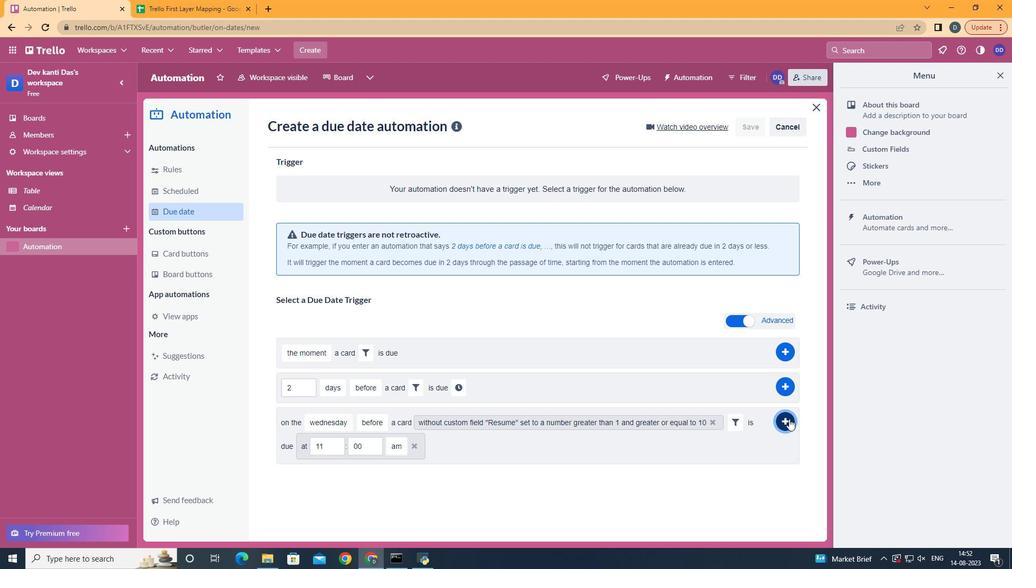 
